 Task: Change the interface settings for auto-raising the interface to audio/video.
Action: Mouse moved to (93, 11)
Screenshot: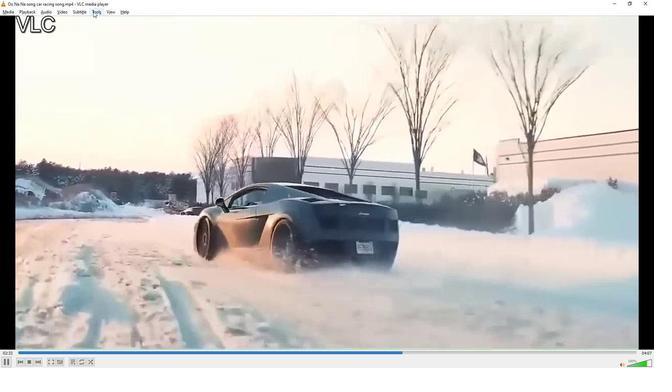 
Action: Mouse pressed left at (93, 11)
Screenshot: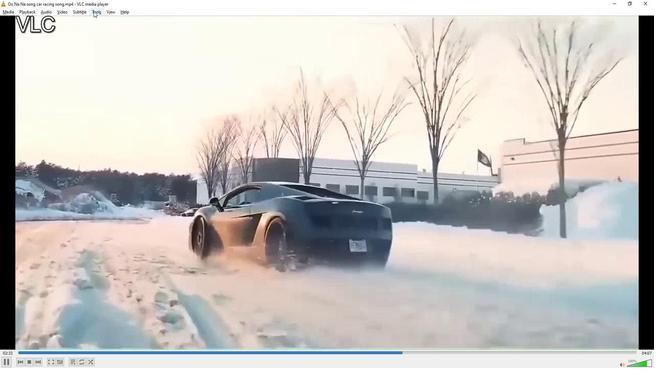 
Action: Mouse moved to (109, 93)
Screenshot: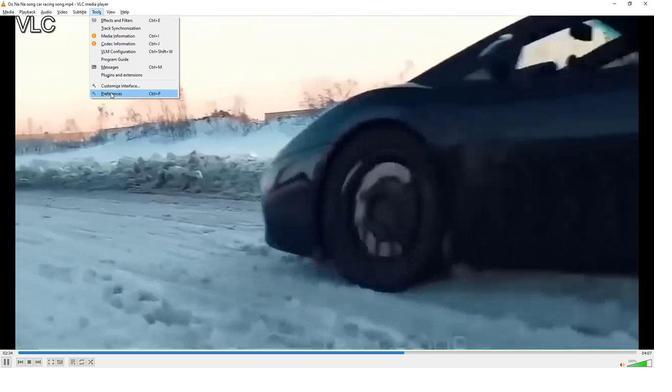 
Action: Mouse pressed left at (109, 93)
Screenshot: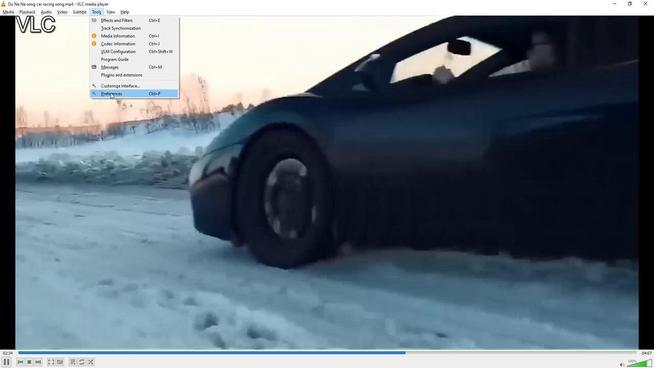 
Action: Mouse moved to (447, 198)
Screenshot: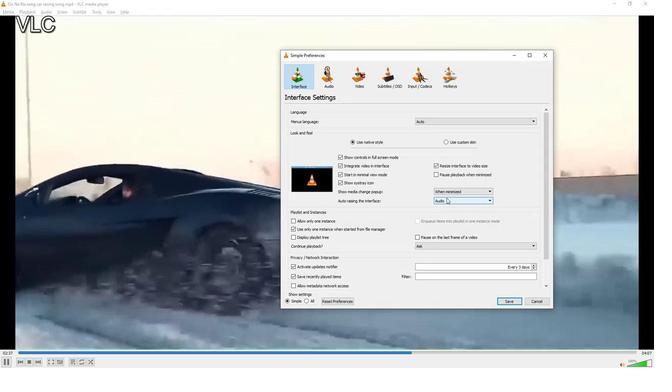 
Action: Mouse pressed left at (447, 198)
Screenshot: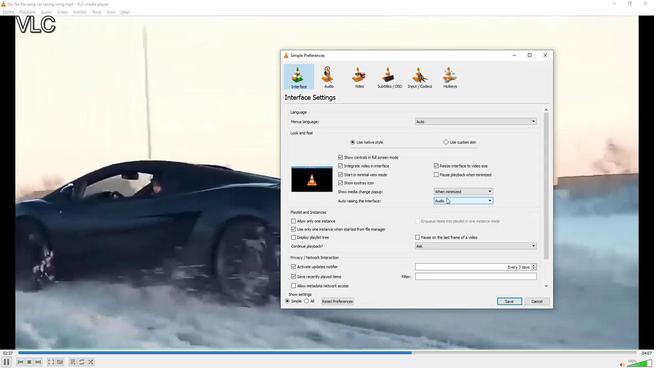 
Action: Mouse moved to (445, 220)
Screenshot: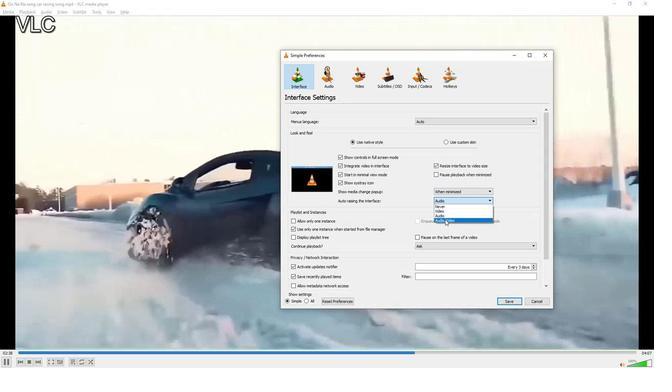 
Action: Mouse pressed left at (445, 220)
Screenshot: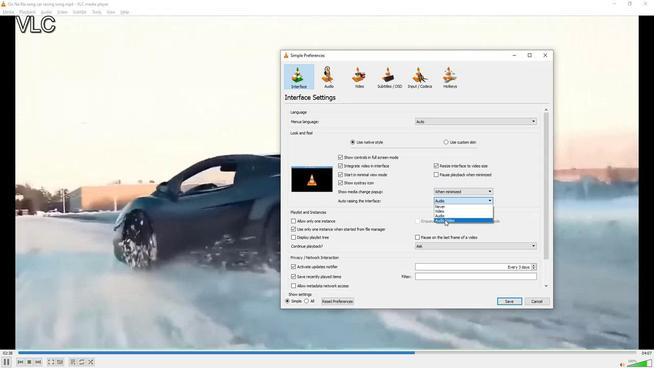 
Action: Mouse moved to (531, 233)
Screenshot: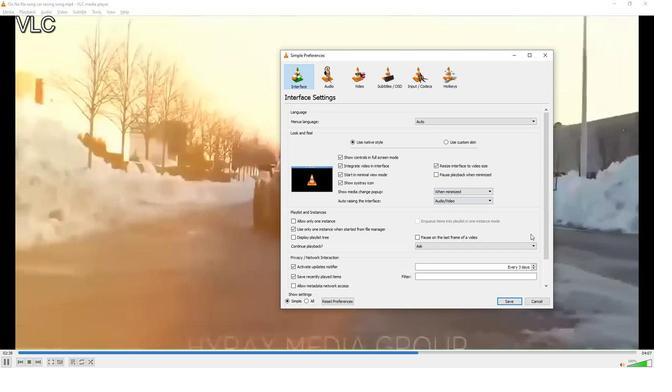 
